 Task: Create in the project AgileQuest in Backlog an issue 'Create a new online platform for online coding courses with advanced coding challenges and coding contests features', assign it to team member softage.4@softage.net and change the status to IN PROGRESS. Create in the project AgileQuest in Backlog an issue 'Implement a new cloud-based procurement management system for a company with advanced procurement planning and purchasing features', assign it to team member softage.1@softage.net and change the status to IN PROGRESS
Action: Mouse moved to (197, 233)
Screenshot: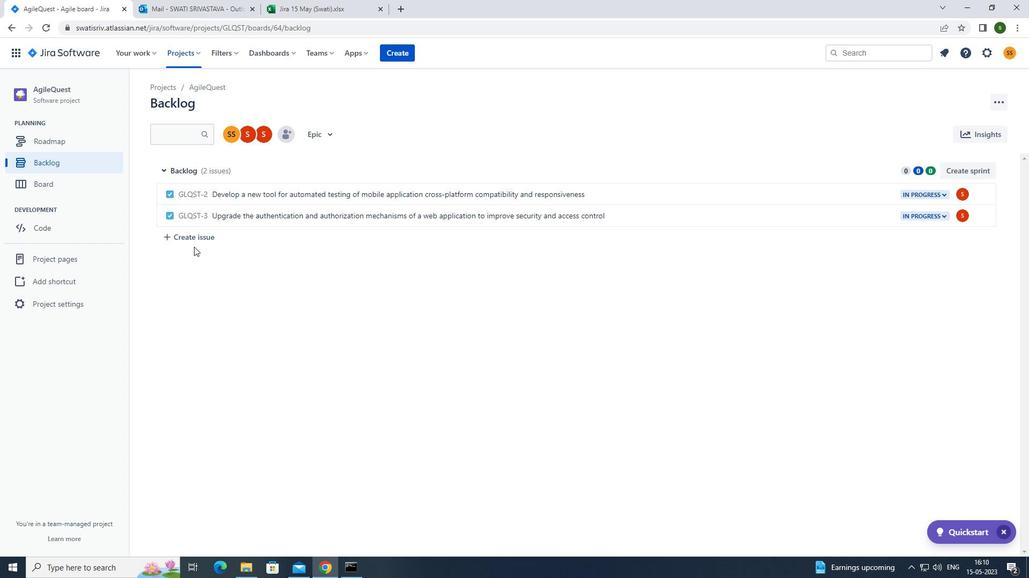 
Action: Mouse pressed left at (197, 233)
Screenshot: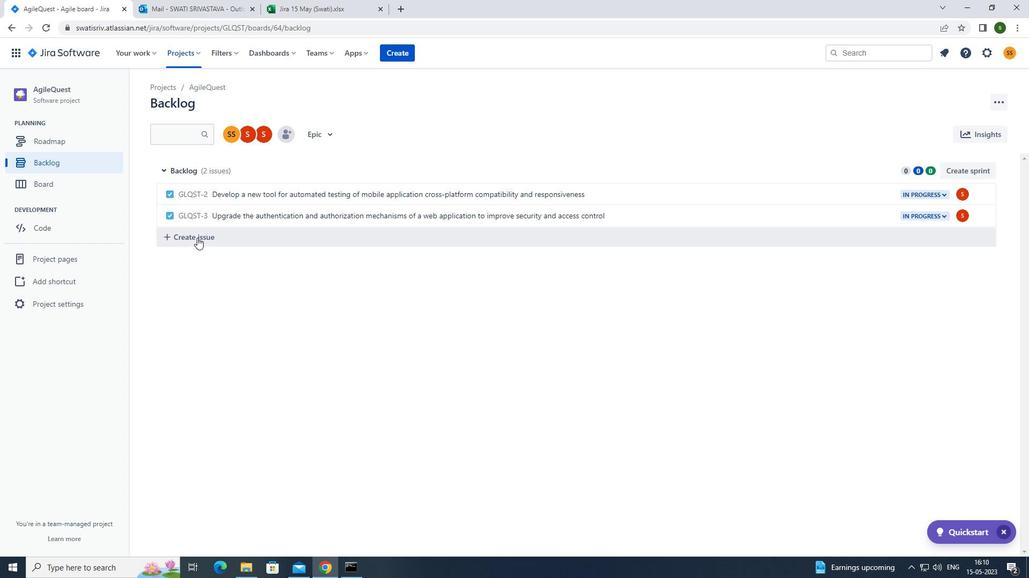 
Action: Mouse moved to (231, 235)
Screenshot: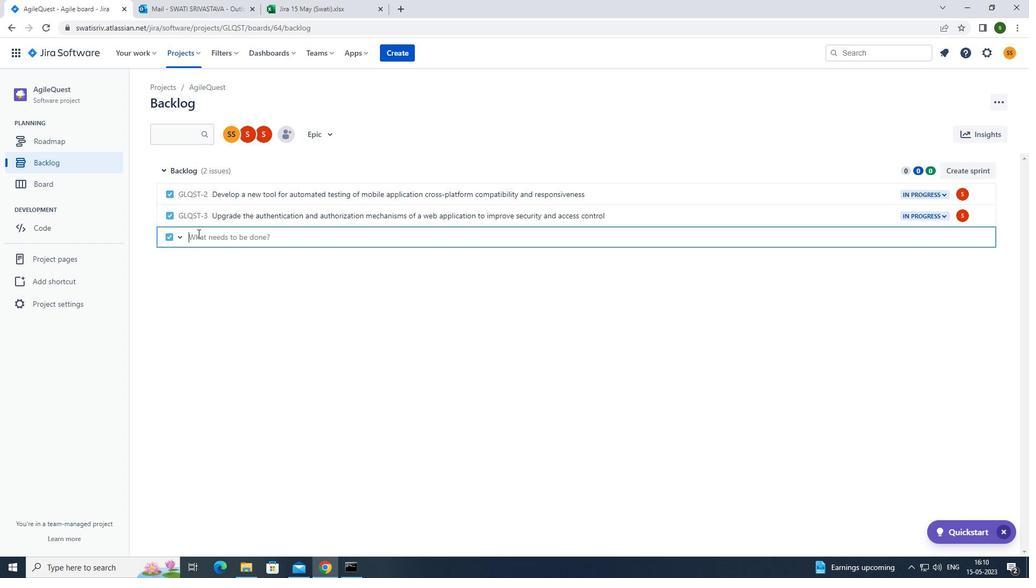 
Action: Mouse pressed left at (231, 235)
Screenshot: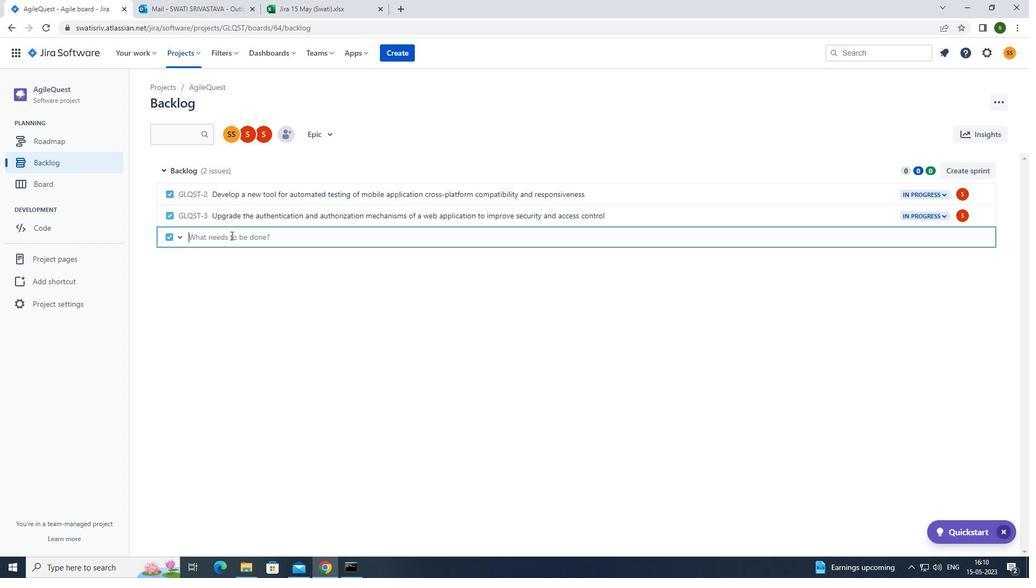 
Action: Mouse moved to (231, 236)
Screenshot: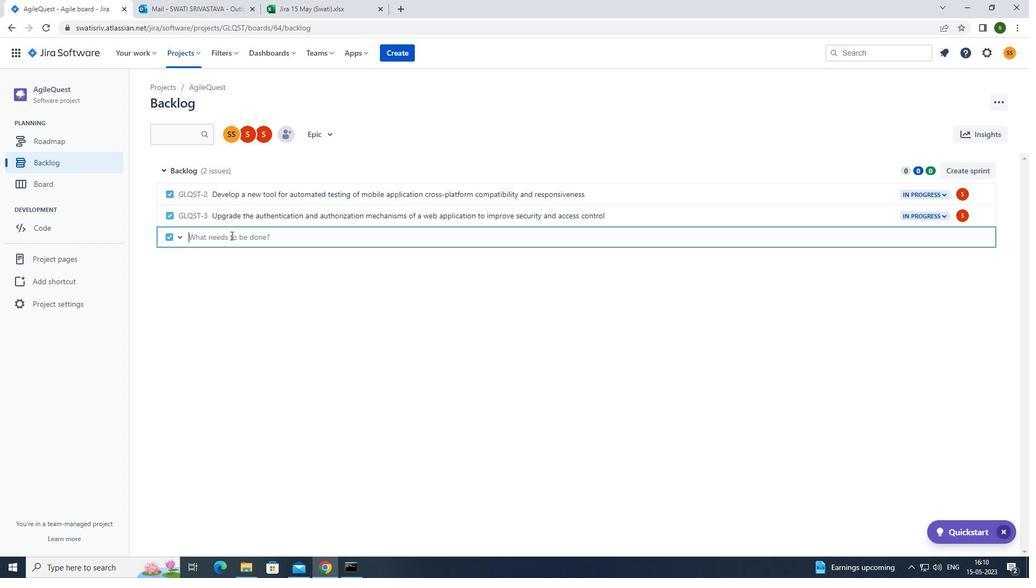 
Action: Key pressed <Key.caps_lock>c<Key.caps_lock>reate<Key.space>a<Key.space>new<Key.space>online<Key.space>platform<Key.space>for<Key.space>online<Key.space>coding<Key.space>courses<Key.space>with<Key.space>advanced<Key.space>coding<Key.space>challenges<Key.space>and<Key.space>coding<Key.space>contests<Key.space>features<Key.enter>
Screenshot: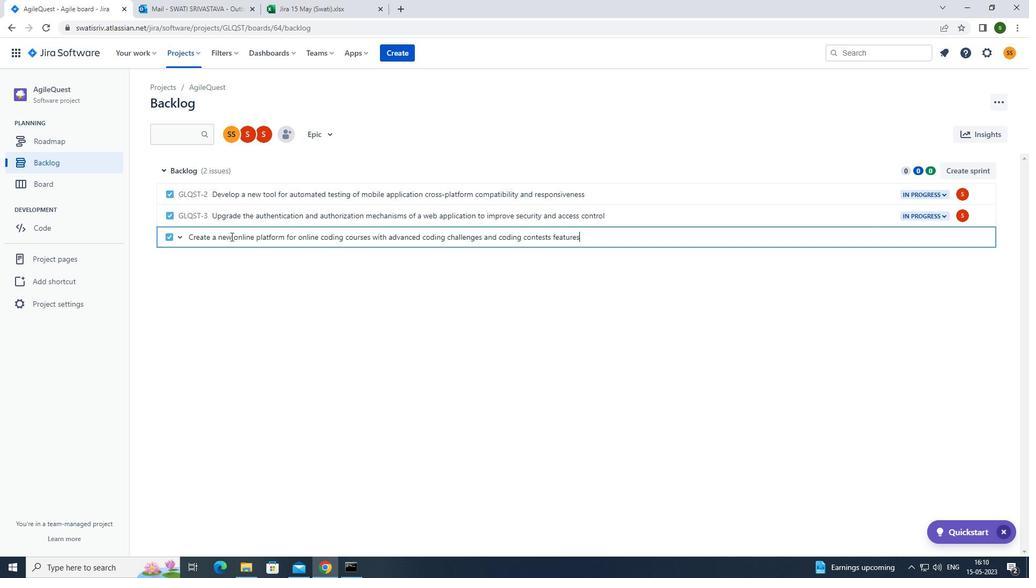 
Action: Mouse moved to (963, 237)
Screenshot: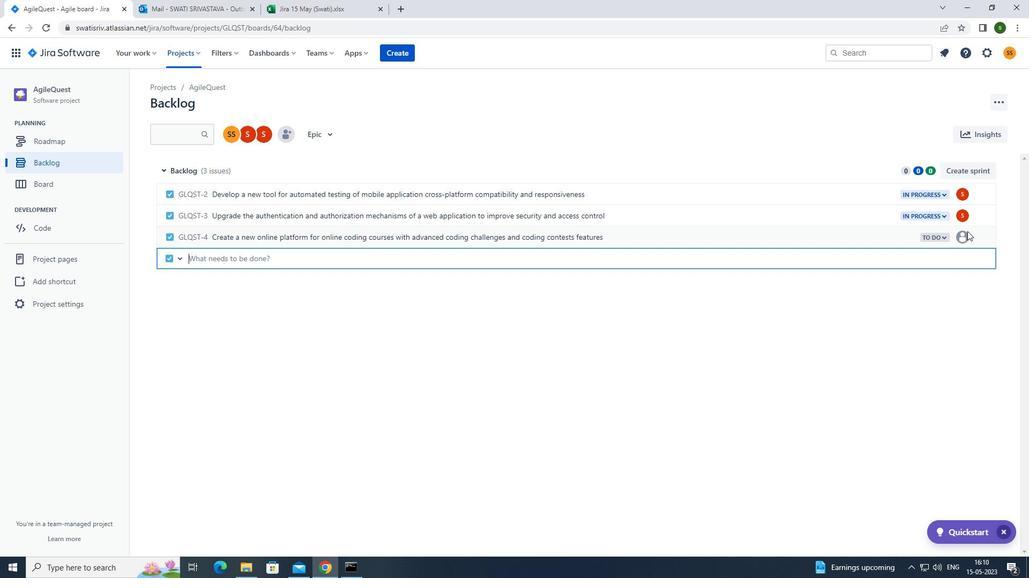 
Action: Mouse pressed left at (963, 237)
Screenshot: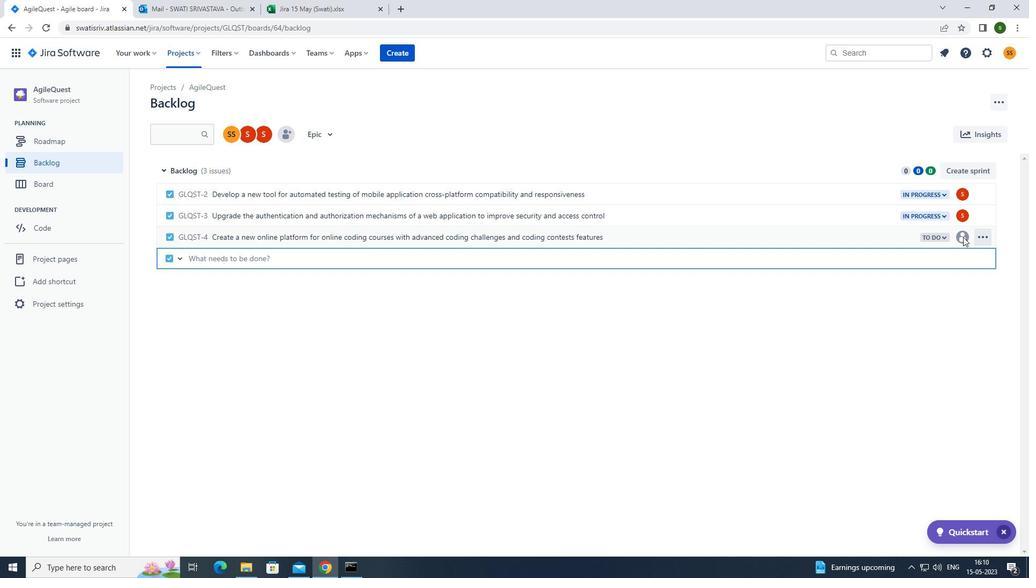 
Action: Mouse moved to (963, 237)
Screenshot: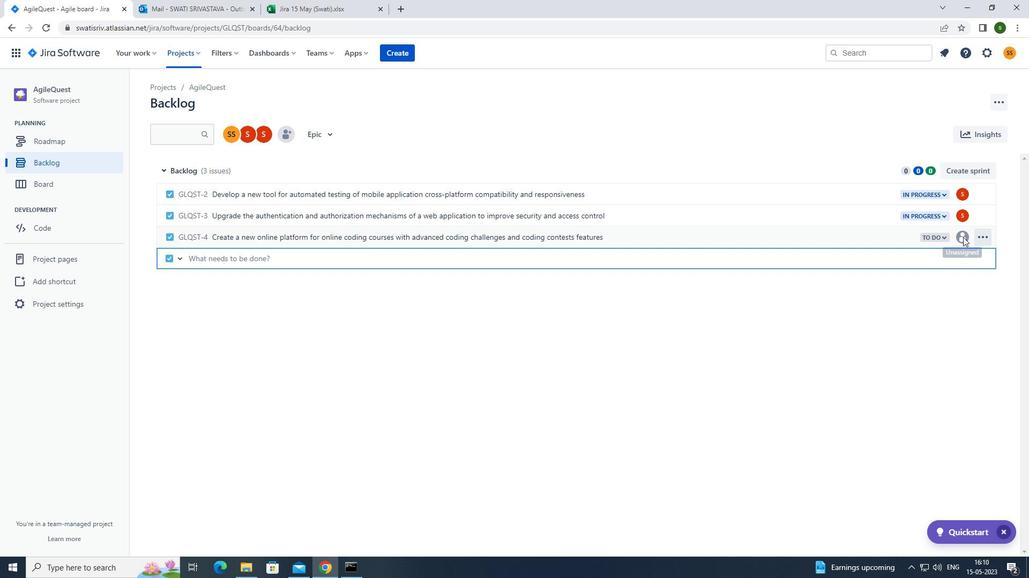 
Action: Mouse pressed left at (963, 237)
Screenshot: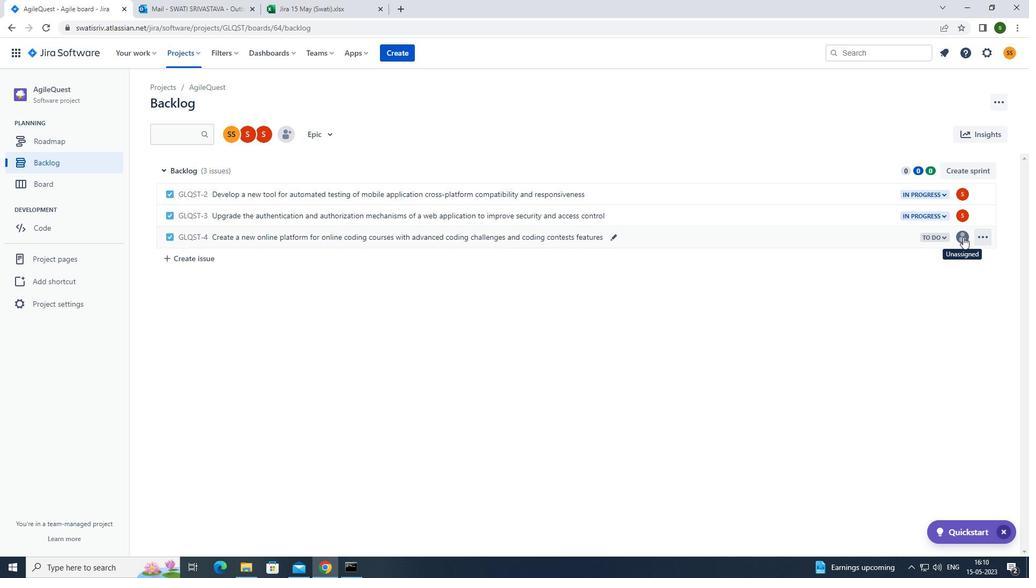 
Action: Mouse moved to (900, 376)
Screenshot: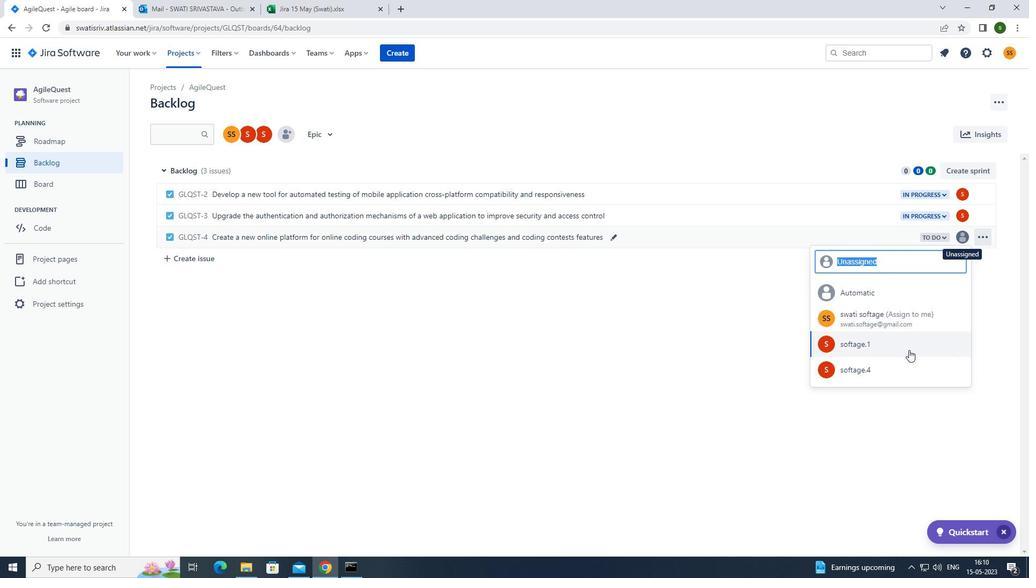 
Action: Mouse pressed left at (900, 376)
Screenshot: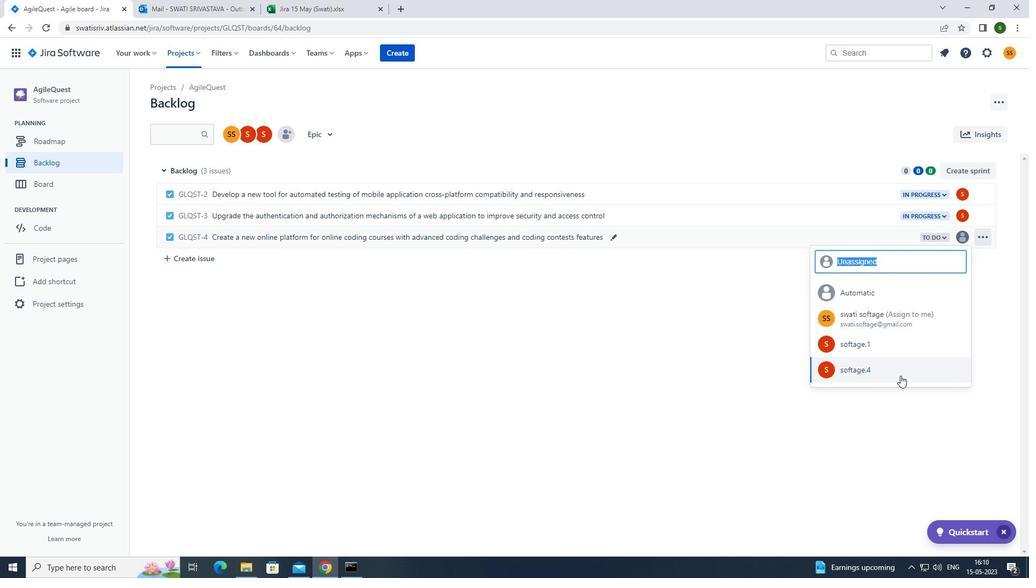 
Action: Mouse moved to (931, 234)
Screenshot: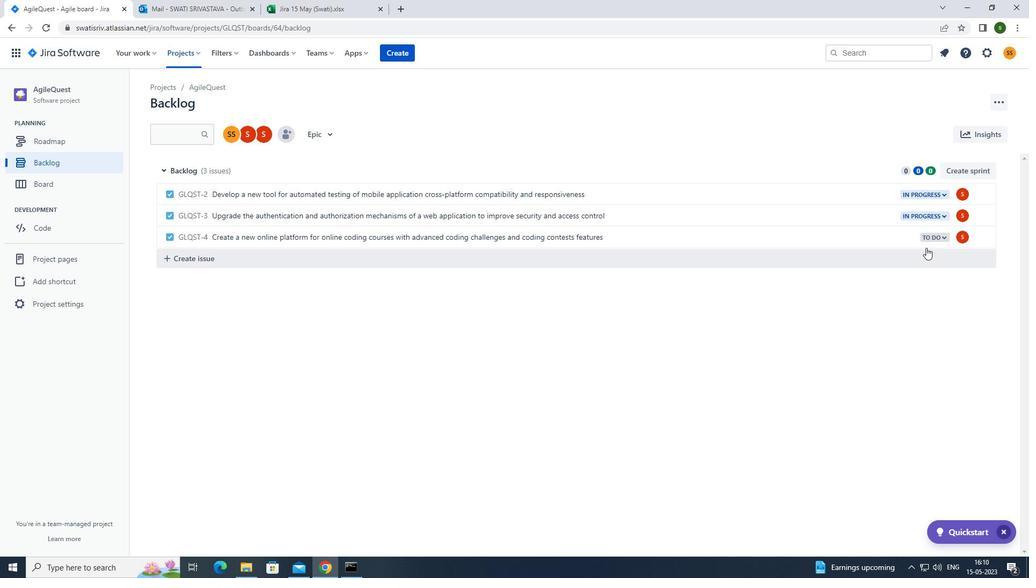 
Action: Mouse pressed left at (931, 234)
Screenshot: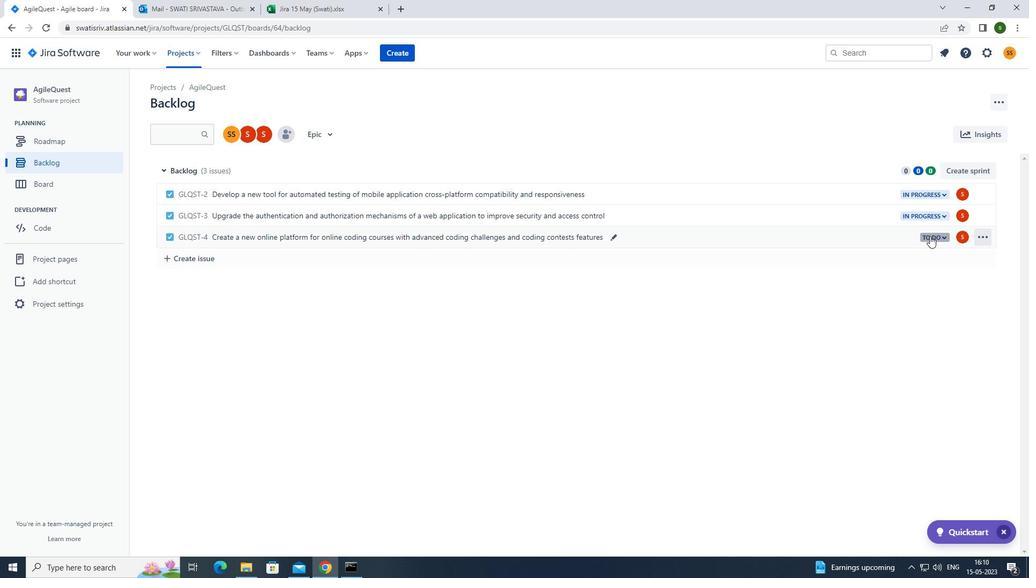 
Action: Mouse moved to (886, 257)
Screenshot: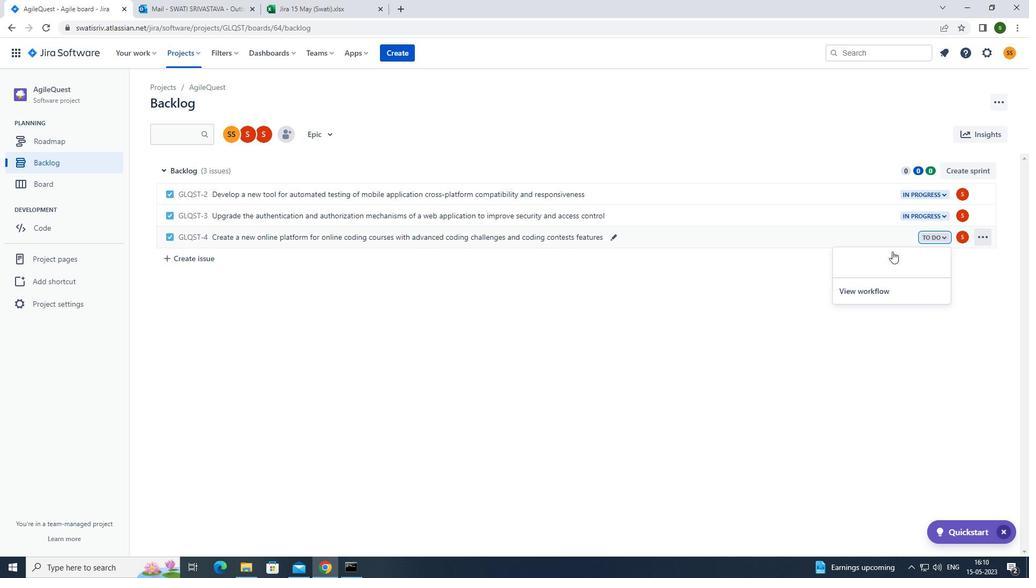 
Action: Mouse pressed left at (886, 257)
Screenshot: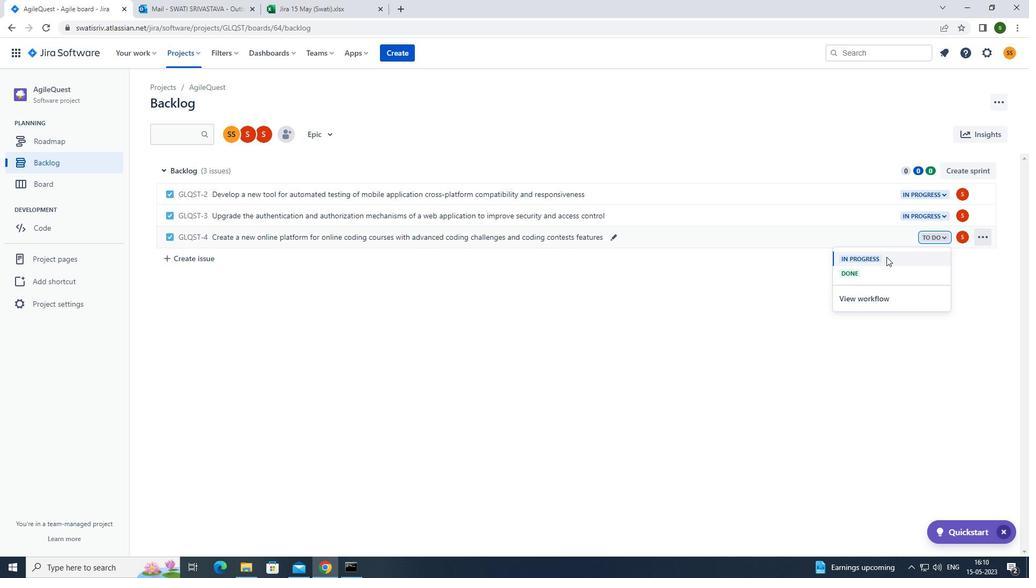
Action: Mouse moved to (248, 262)
Screenshot: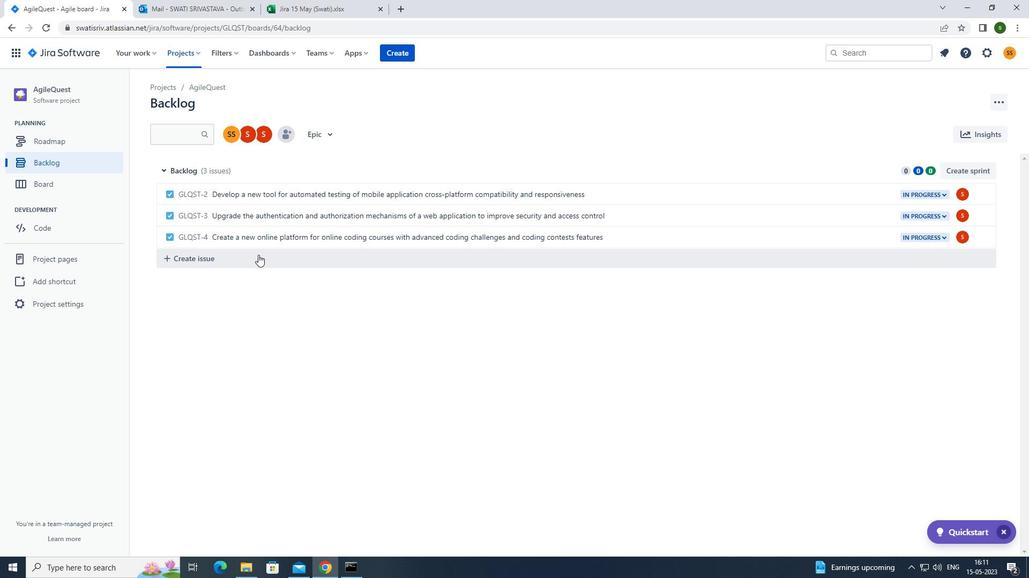 
Action: Mouse pressed left at (248, 262)
Screenshot: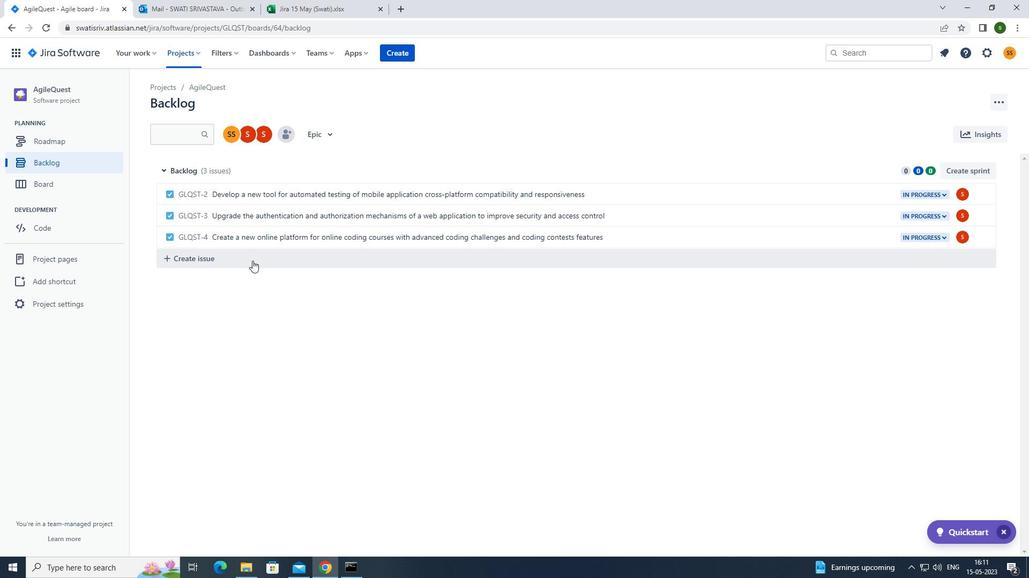 
Action: Mouse moved to (271, 257)
Screenshot: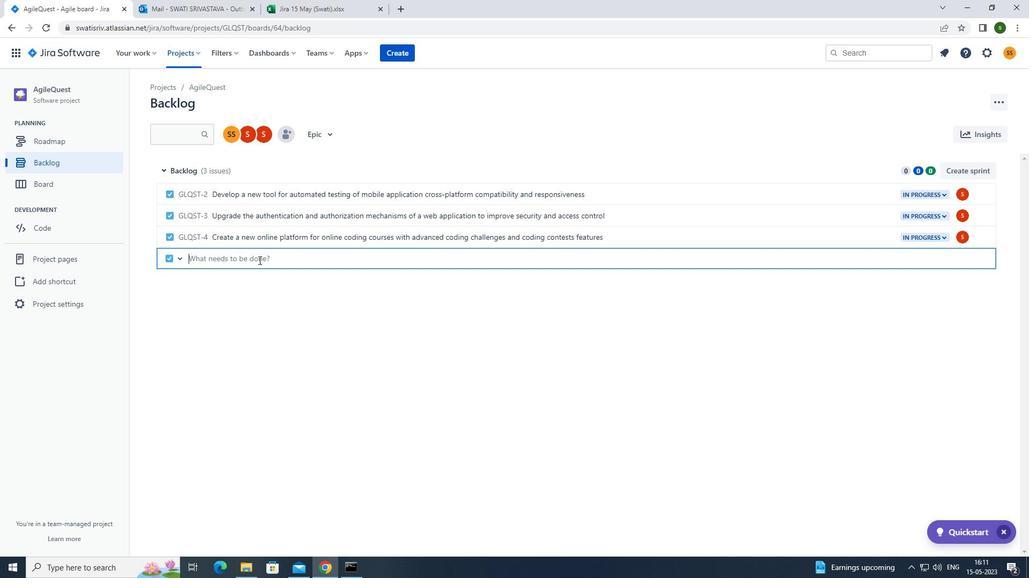 
Action: Mouse pressed left at (271, 257)
Screenshot: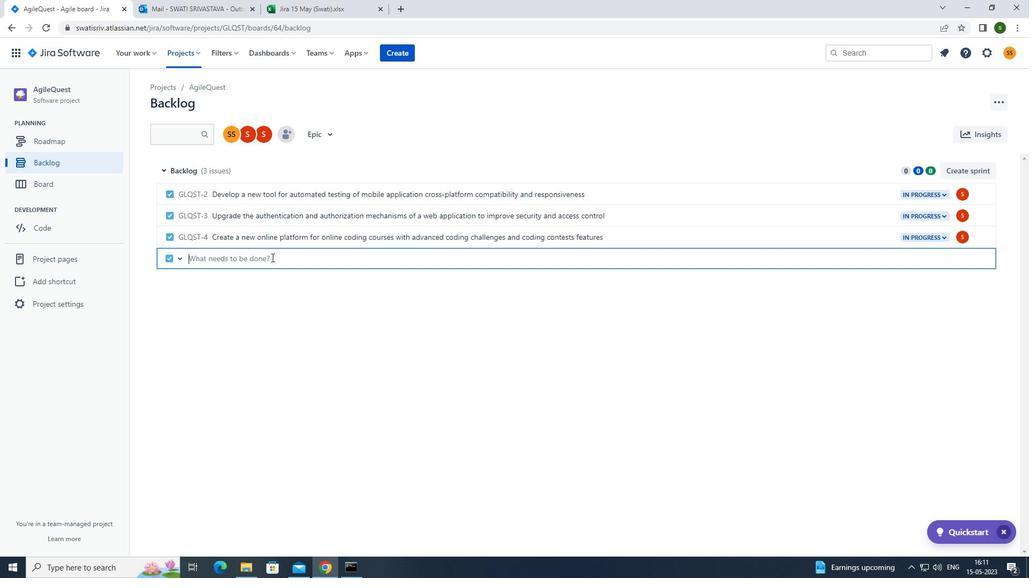 
Action: Mouse moved to (272, 257)
Screenshot: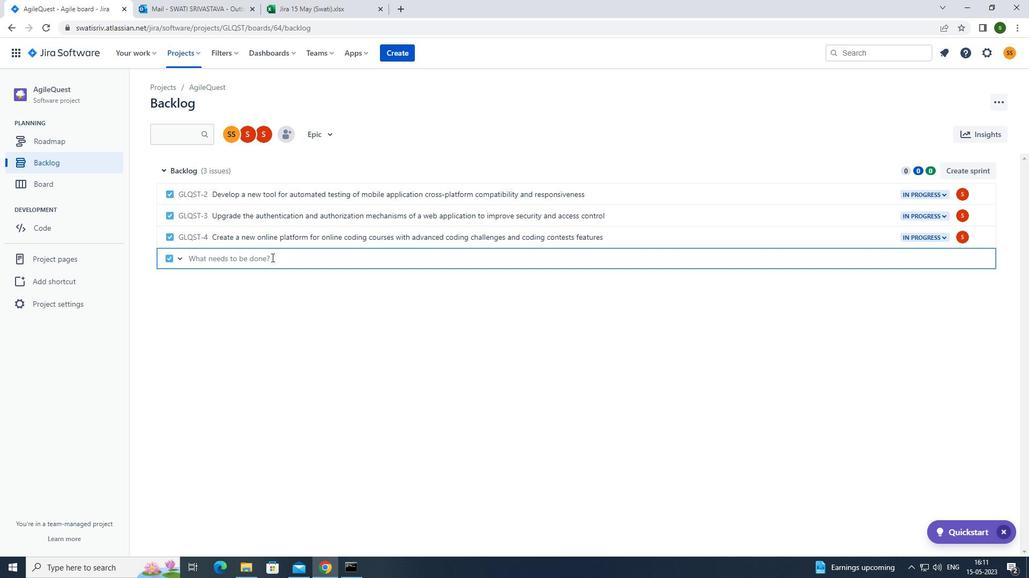 
Action: Key pressed <Key.caps_lock>i<Key.caps_lock>mplement<Key.space>a<Key.space>new<Key.space>cloud-based<Key.space>procurement<Key.space>management<Key.space>system<Key.space>for<Key.space>a<Key.space>company<Key.space>with<Key.space>advanced<Key.space>procurement<Key.space>planning<Key.space>and<Key.space>purchasing<Key.space>features<Key.enter>
Screenshot: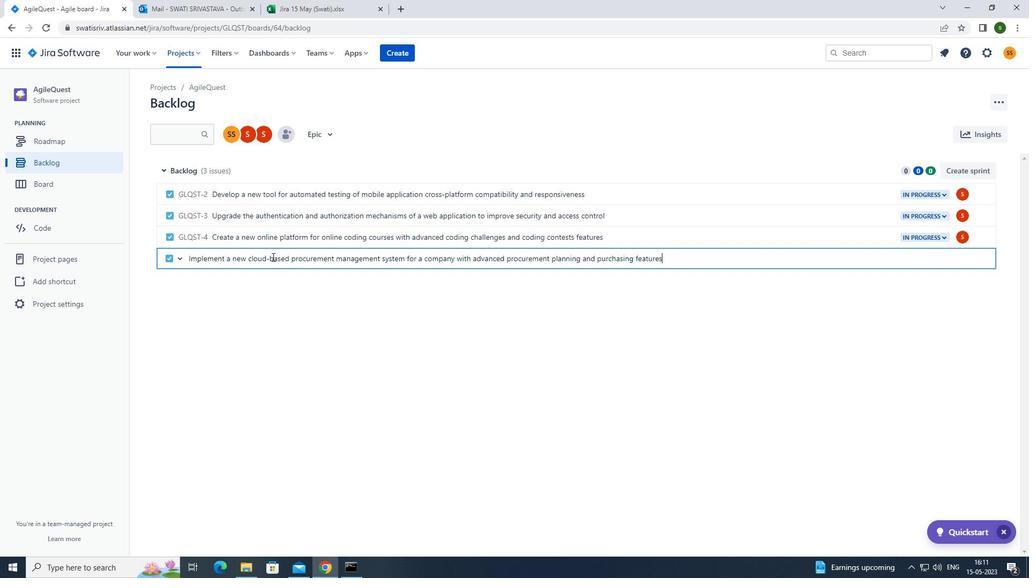 
Action: Mouse moved to (962, 259)
Screenshot: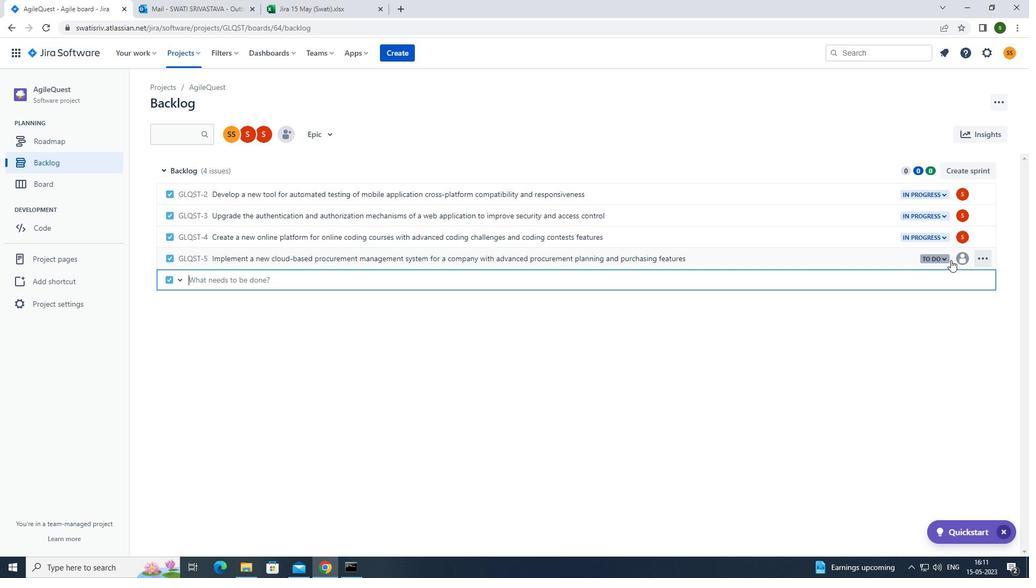 
Action: Mouse pressed left at (962, 259)
Screenshot: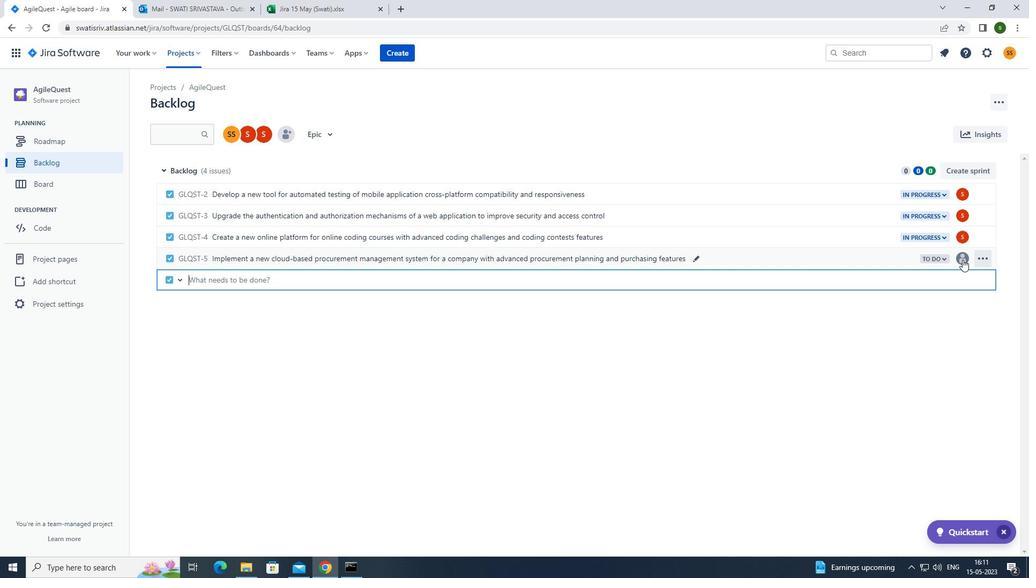 
Action: Mouse moved to (880, 373)
Screenshot: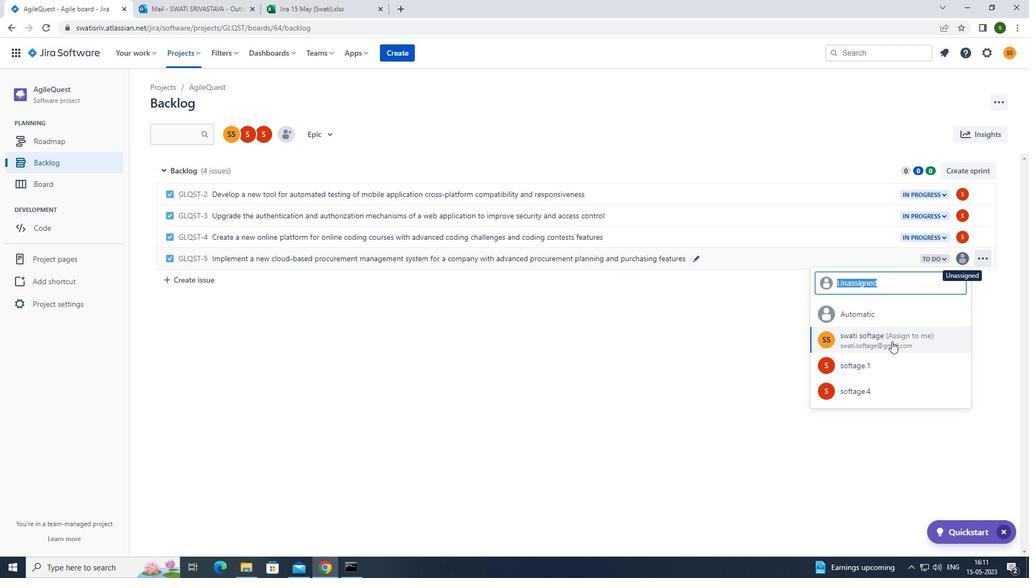 
Action: Mouse pressed left at (880, 373)
Screenshot: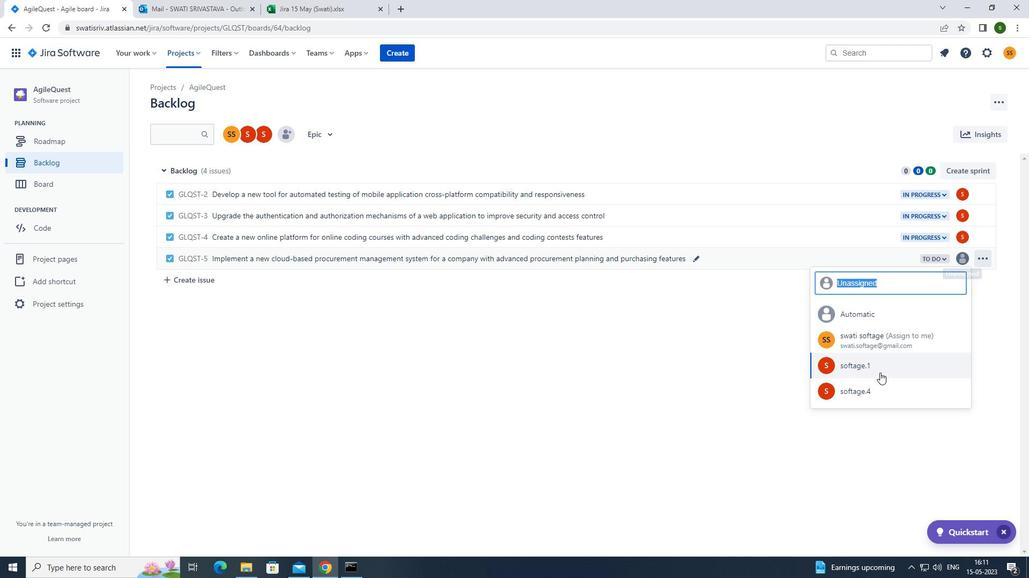 
Action: Mouse moved to (931, 256)
Screenshot: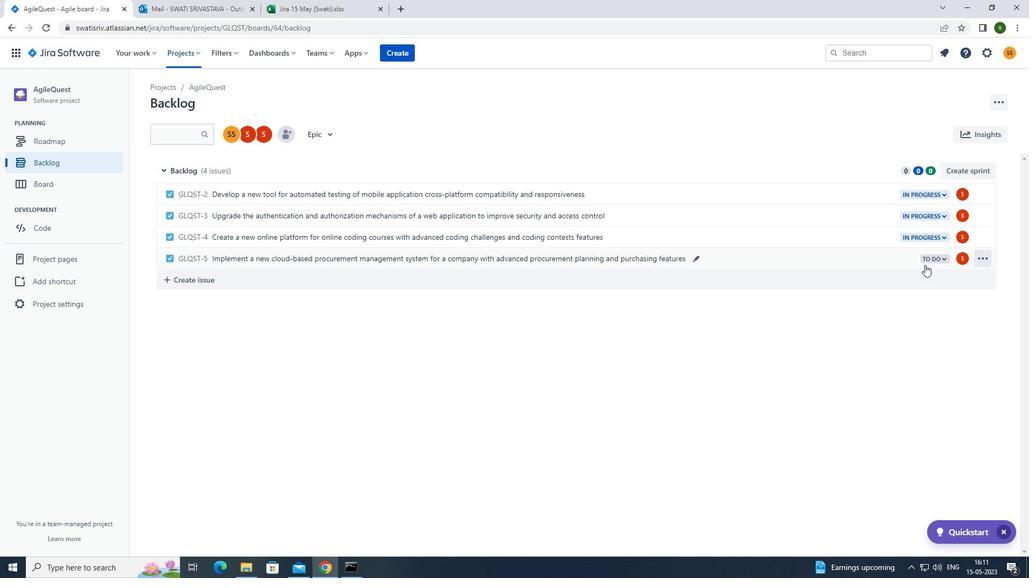 
Action: Mouse pressed left at (931, 256)
Screenshot: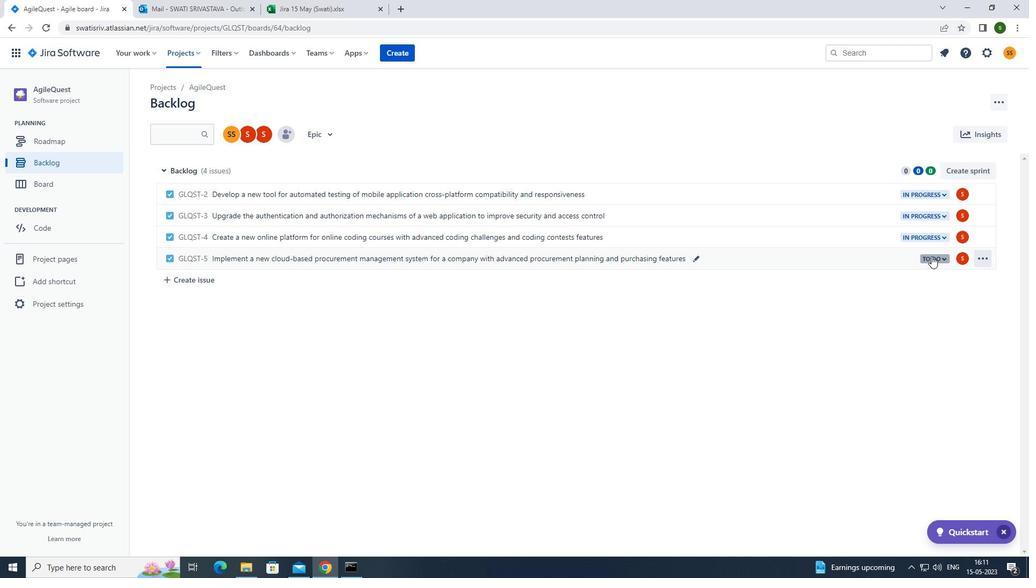
Action: Mouse moved to (874, 279)
Screenshot: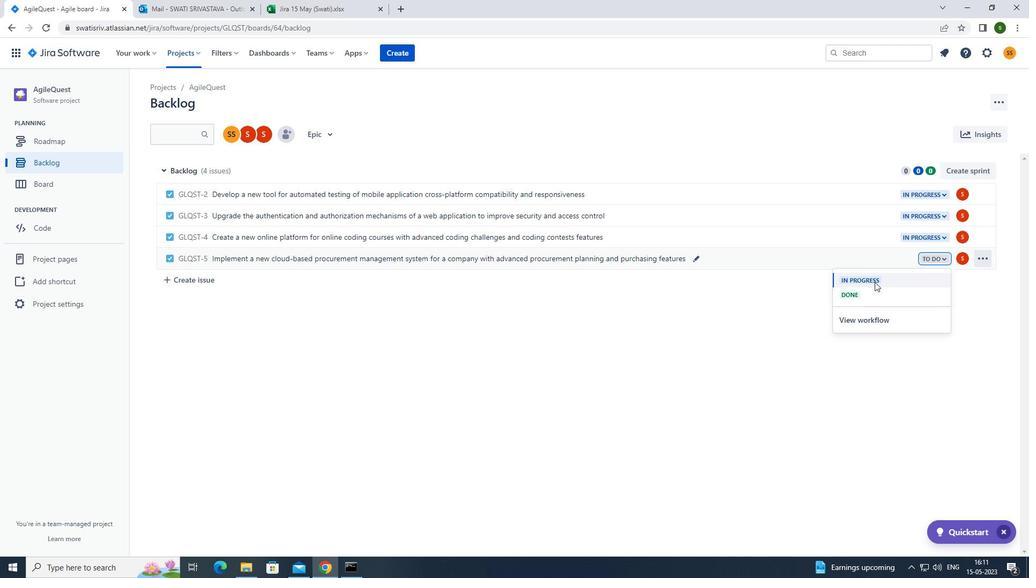 
Action: Mouse pressed left at (874, 279)
Screenshot: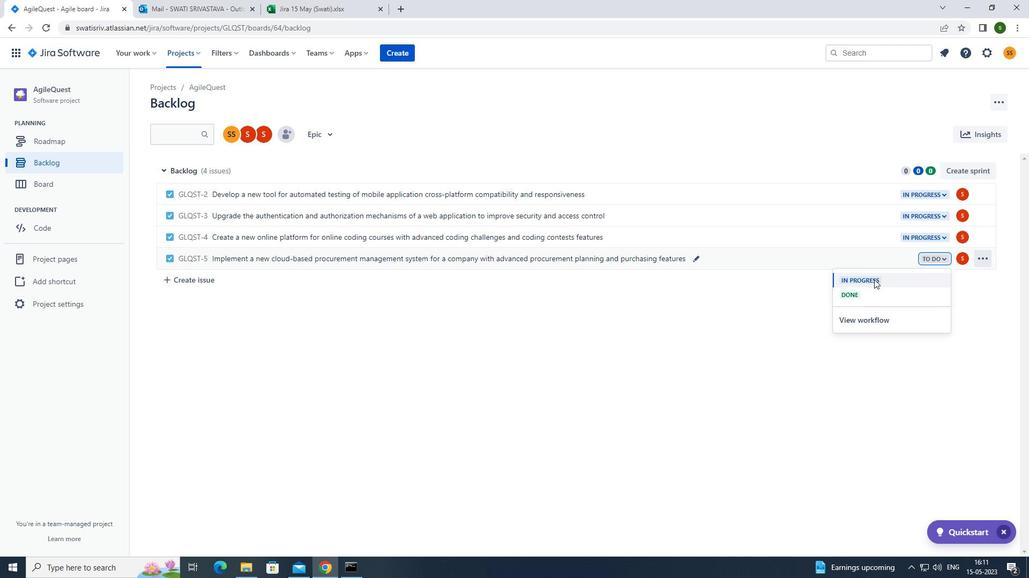 
Action: Mouse moved to (696, 383)
Screenshot: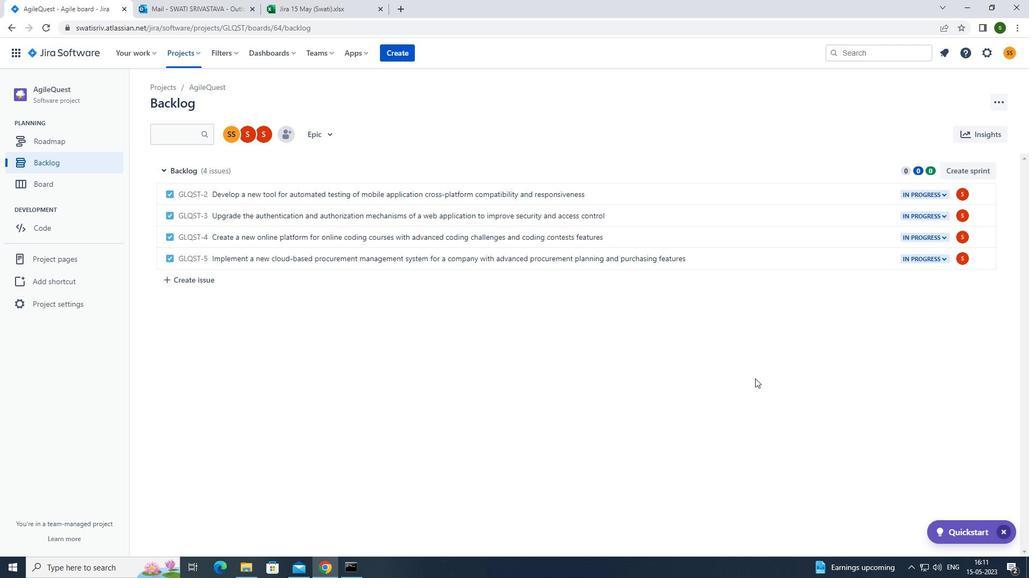 
